 Task: Check the average views per listing of large walk-in closet in the last 1 year.
Action: Mouse moved to (850, 194)
Screenshot: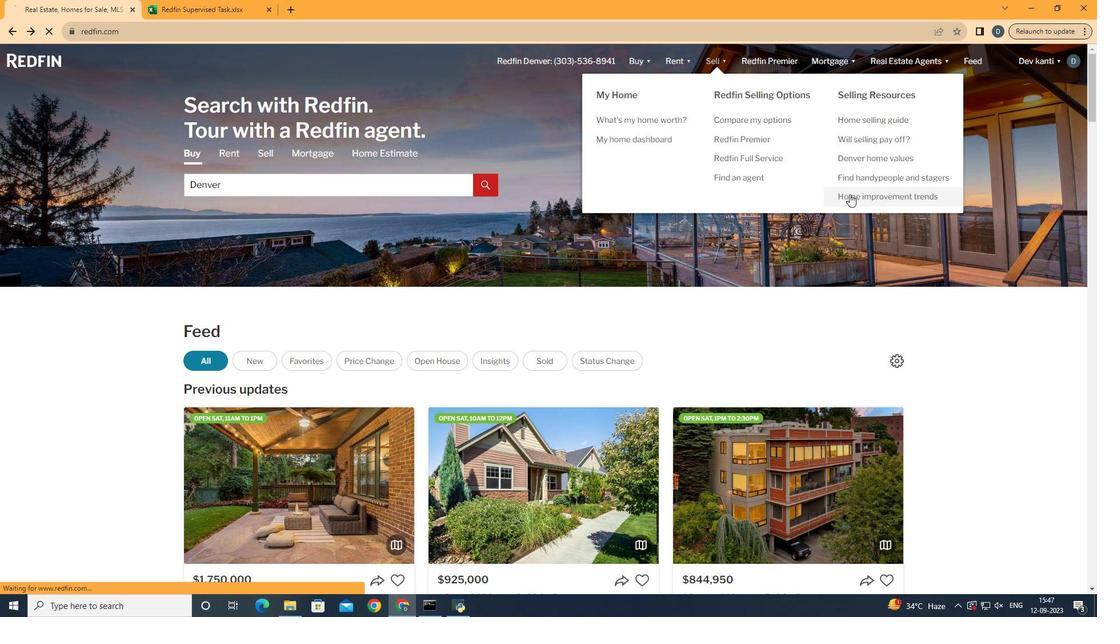 
Action: Mouse pressed left at (850, 194)
Screenshot: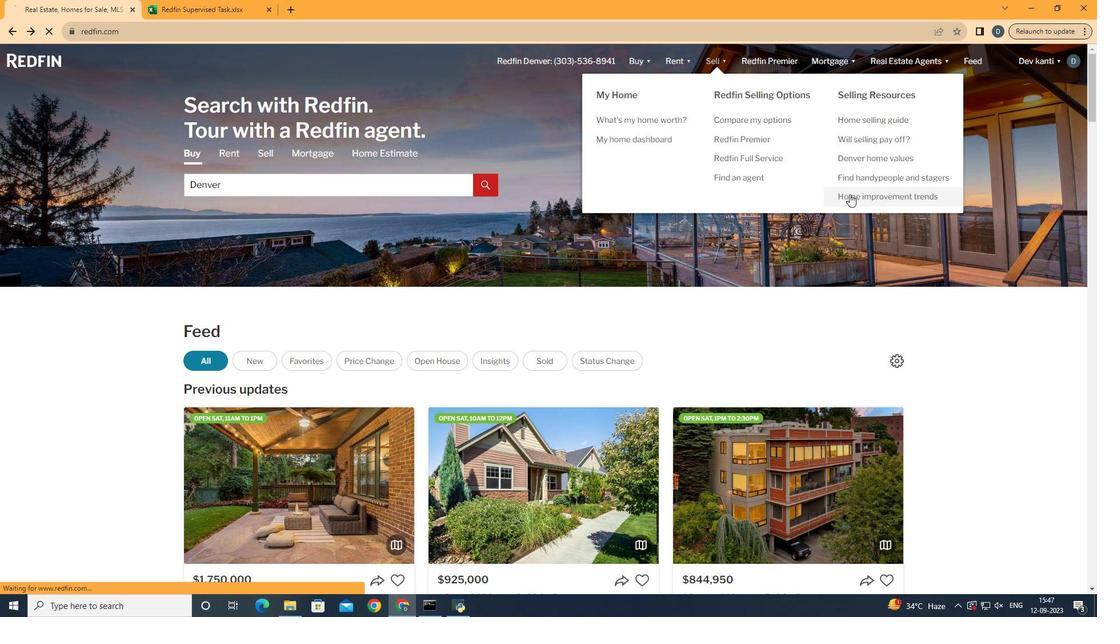 
Action: Mouse moved to (270, 221)
Screenshot: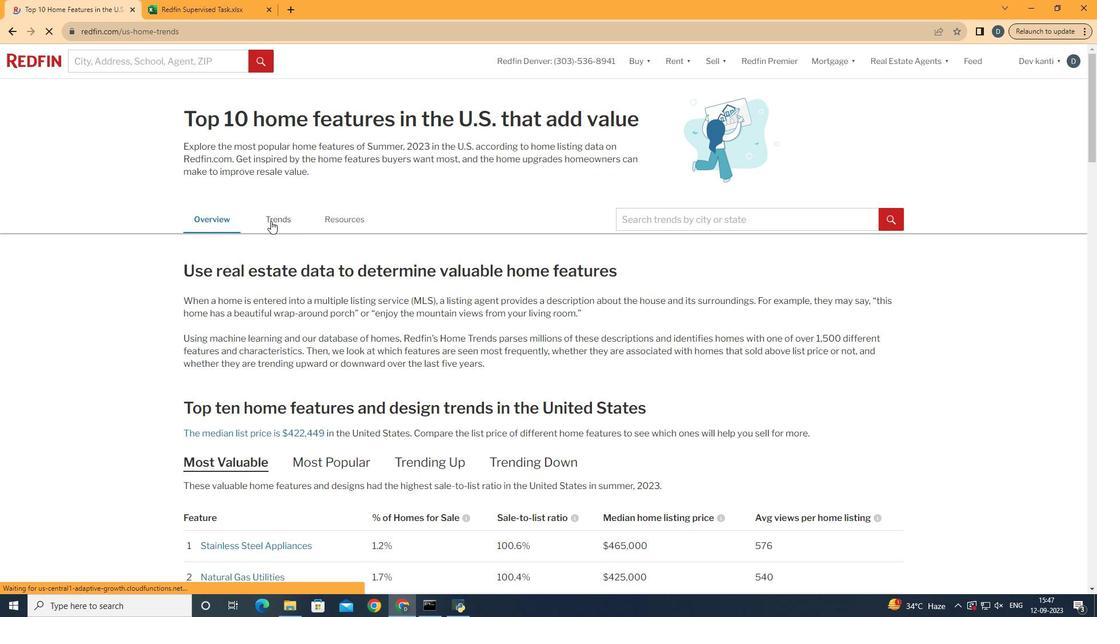 
Action: Mouse pressed left at (270, 221)
Screenshot: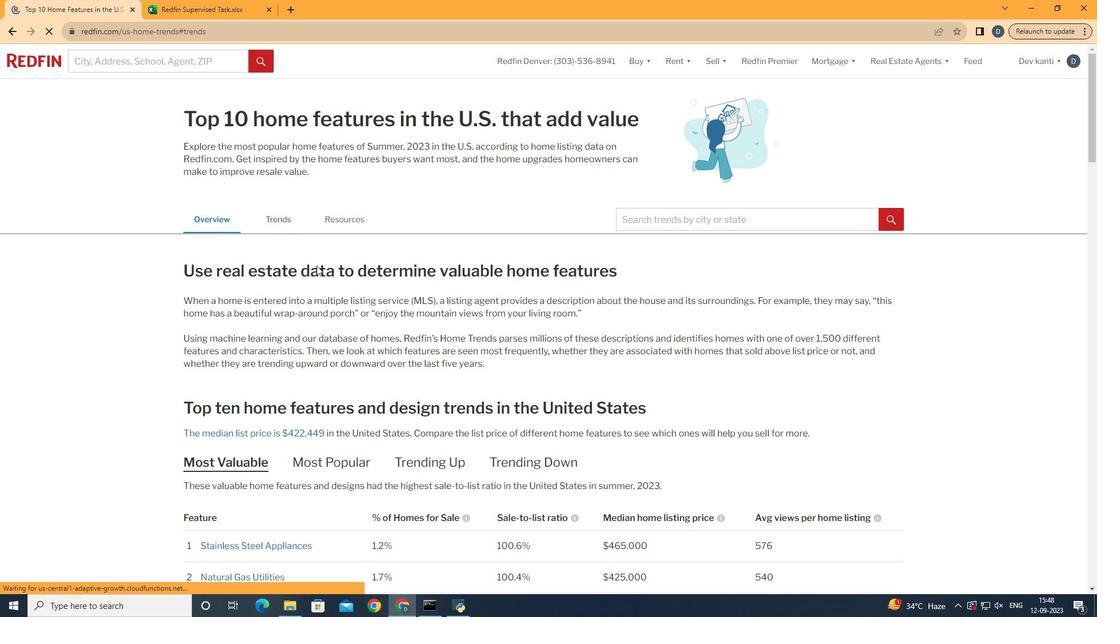 
Action: Mouse moved to (370, 309)
Screenshot: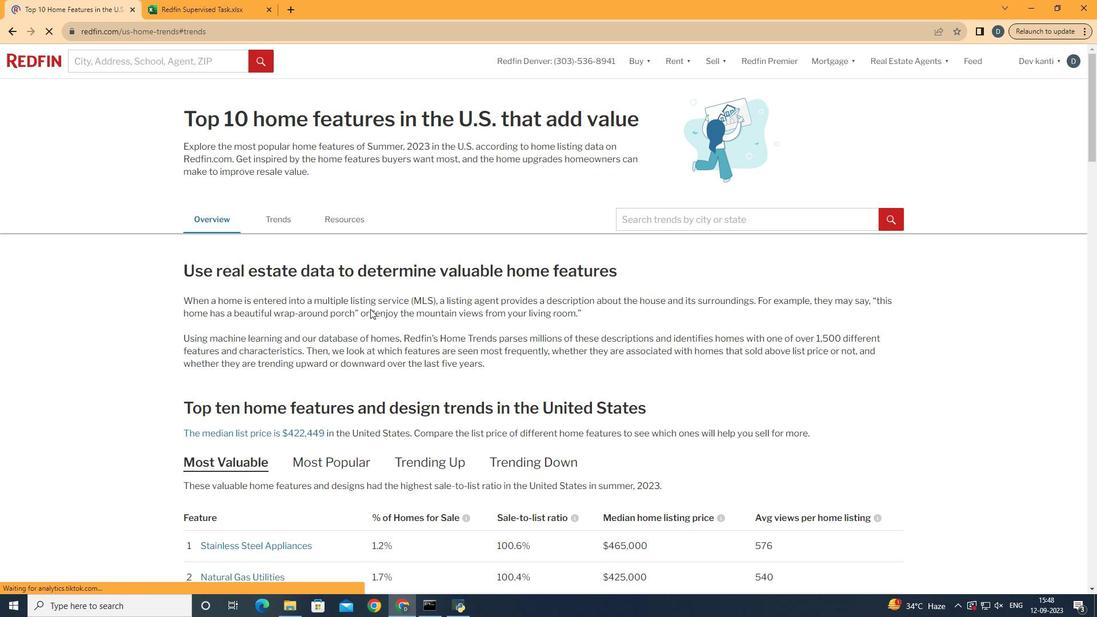 
Action: Mouse scrolled (370, 308) with delta (0, 0)
Screenshot: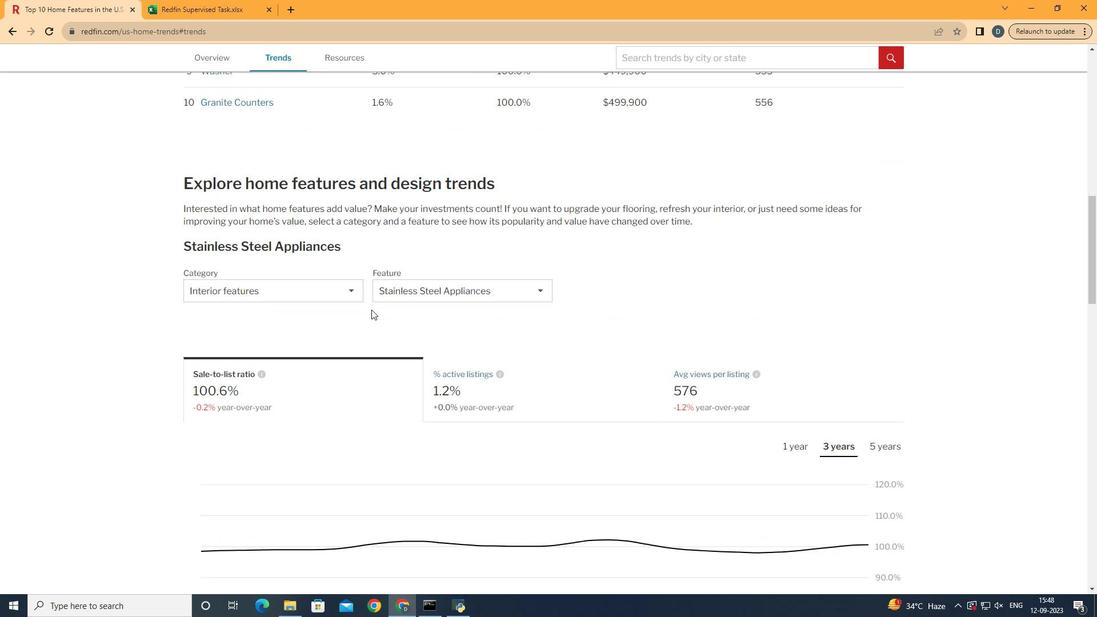 
Action: Mouse scrolled (370, 308) with delta (0, 0)
Screenshot: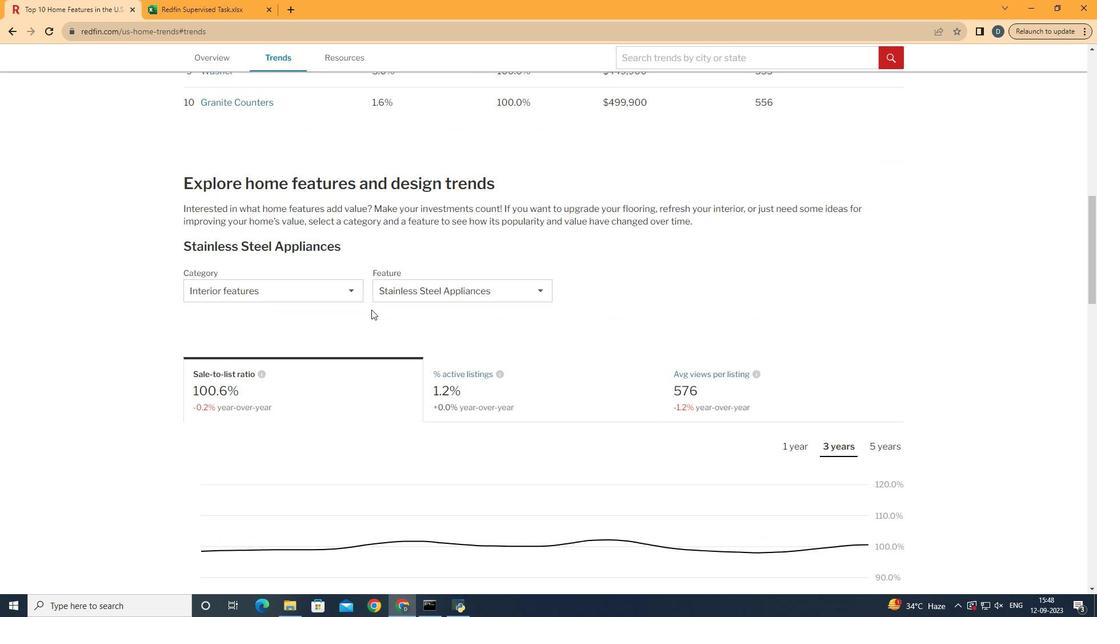 
Action: Mouse scrolled (370, 308) with delta (0, 0)
Screenshot: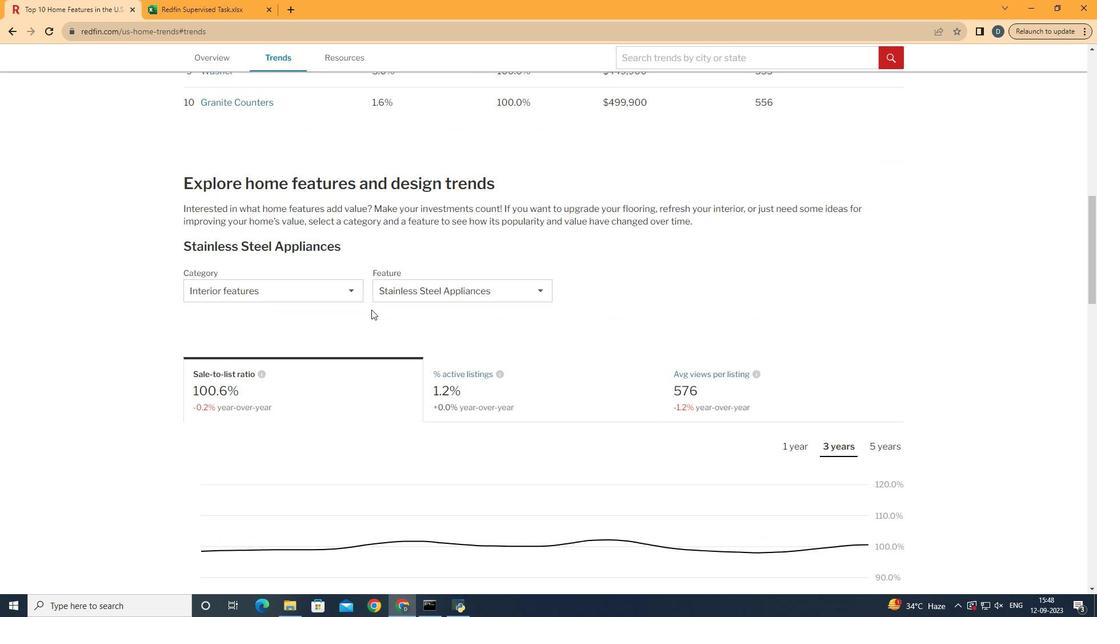 
Action: Mouse scrolled (370, 308) with delta (0, 0)
Screenshot: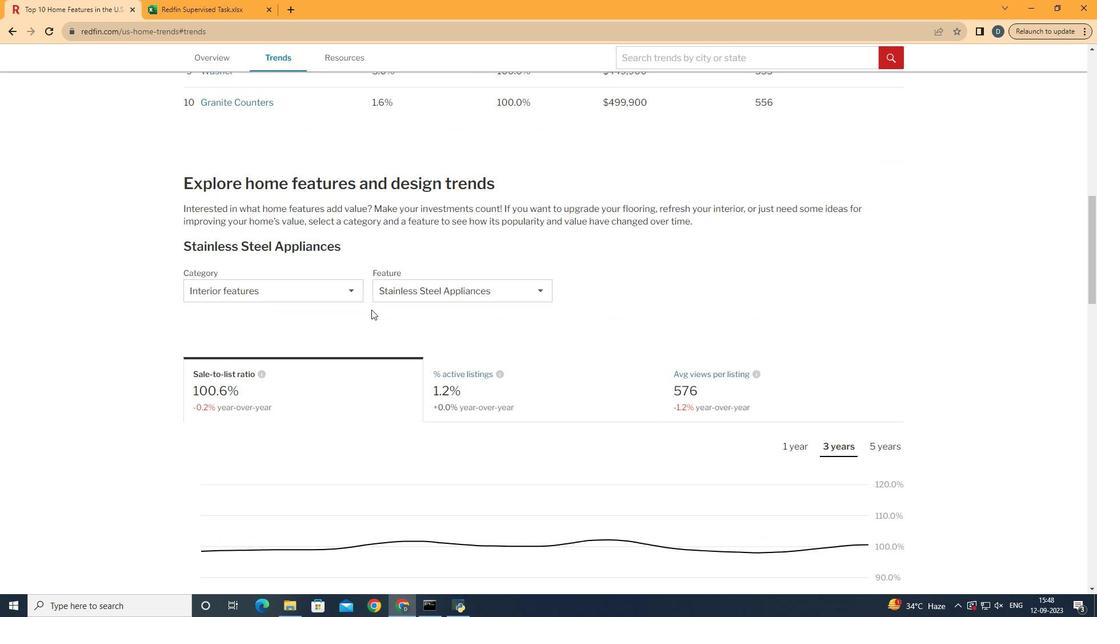
Action: Mouse scrolled (370, 308) with delta (0, 0)
Screenshot: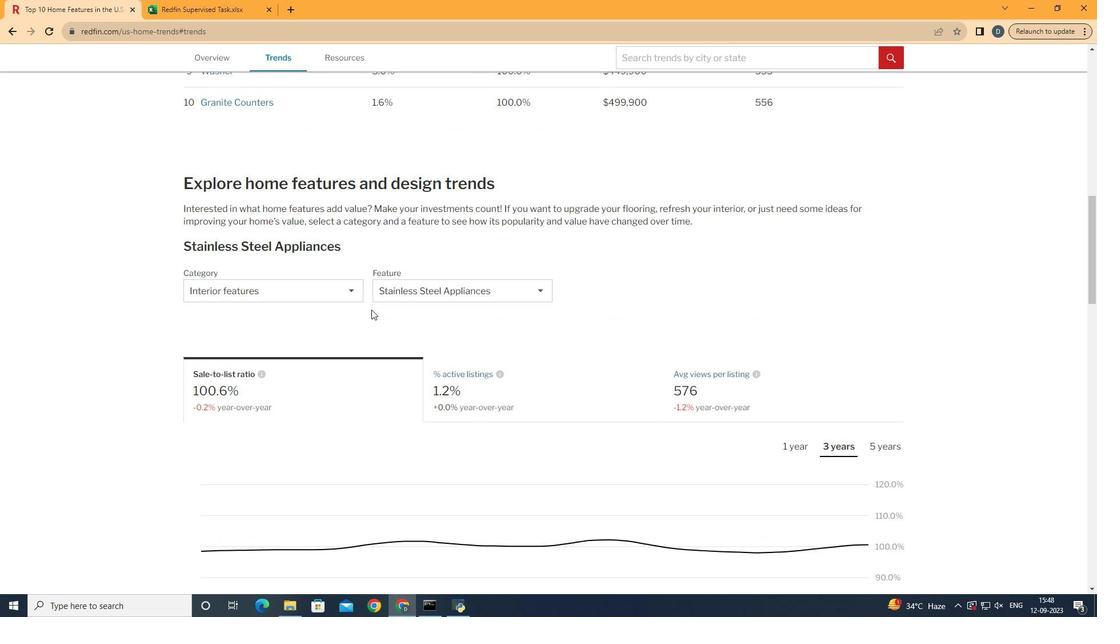 
Action: Mouse moved to (371, 309)
Screenshot: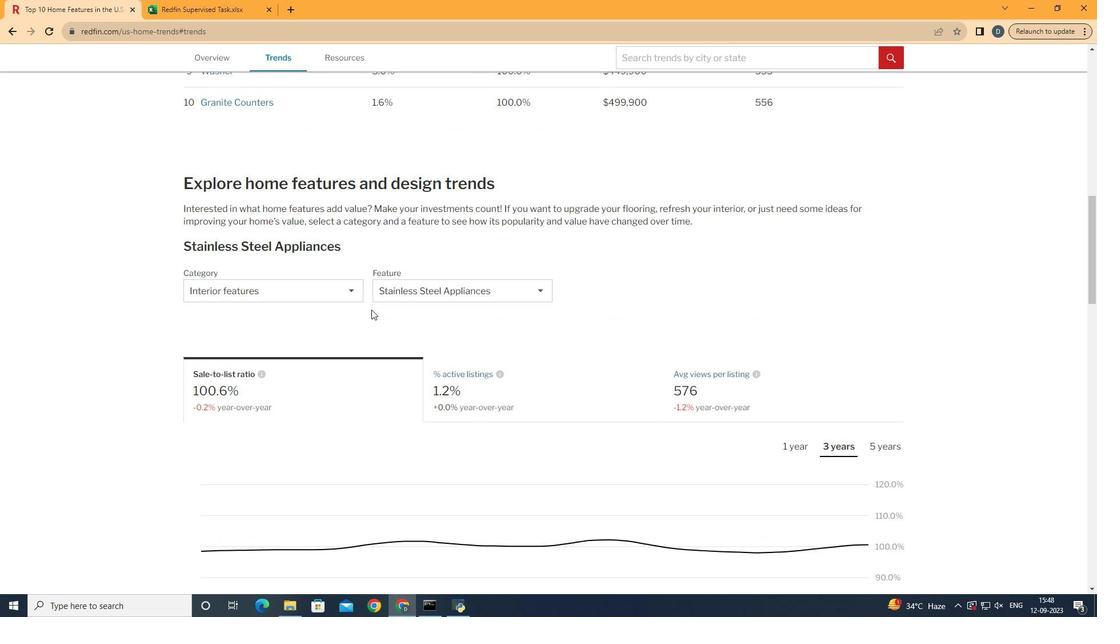 
Action: Mouse scrolled (371, 309) with delta (0, 0)
Screenshot: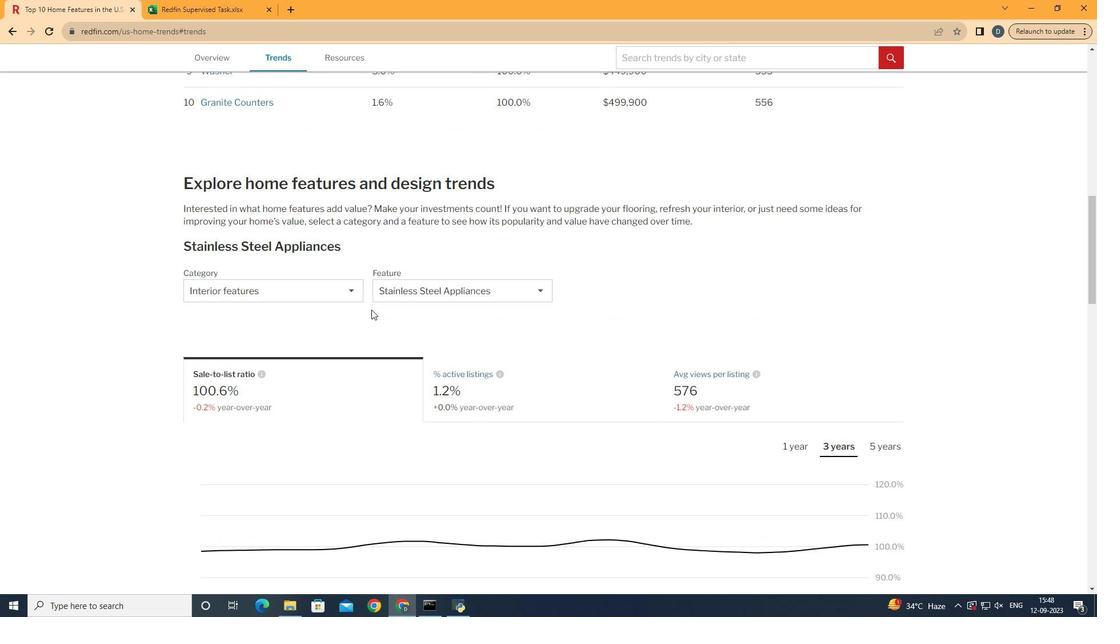 
Action: Mouse scrolled (371, 309) with delta (0, 0)
Screenshot: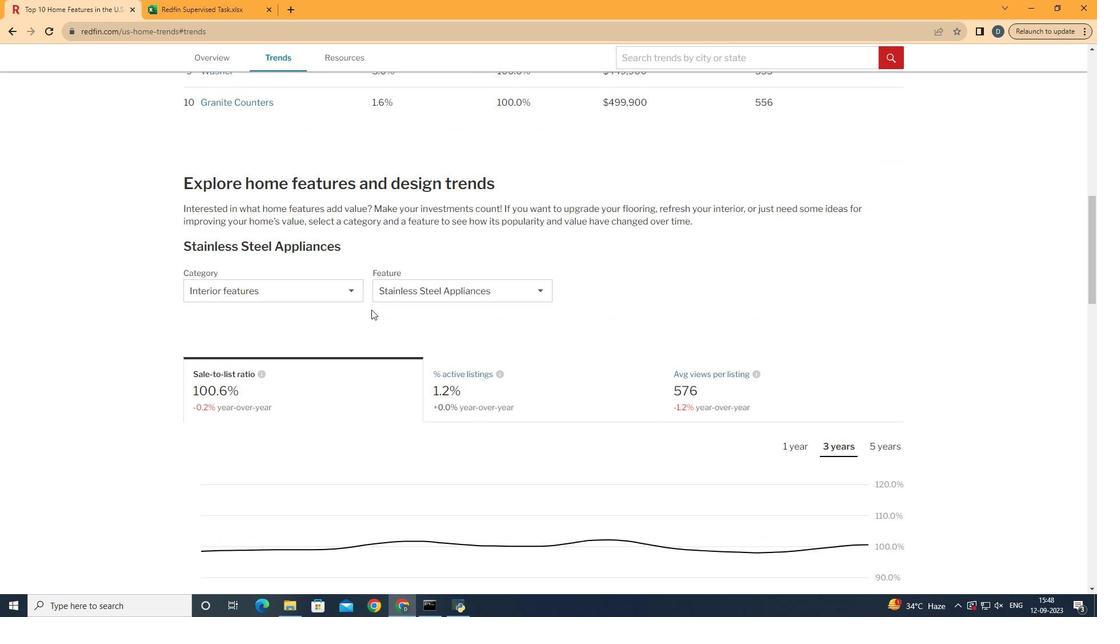 
Action: Mouse moved to (329, 280)
Screenshot: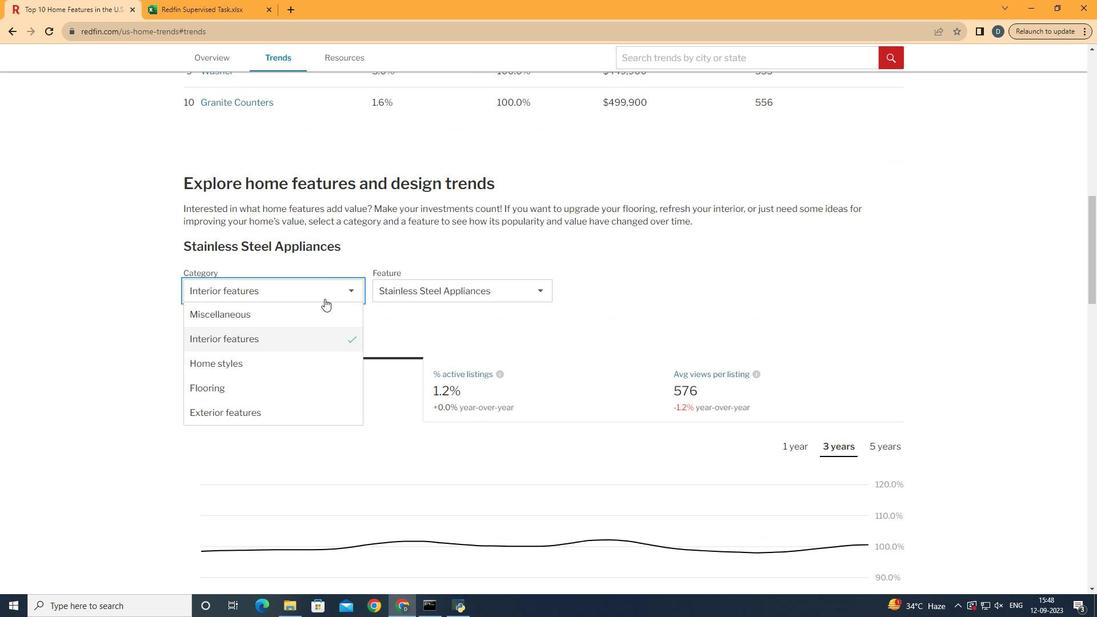 
Action: Mouse pressed left at (329, 280)
Screenshot: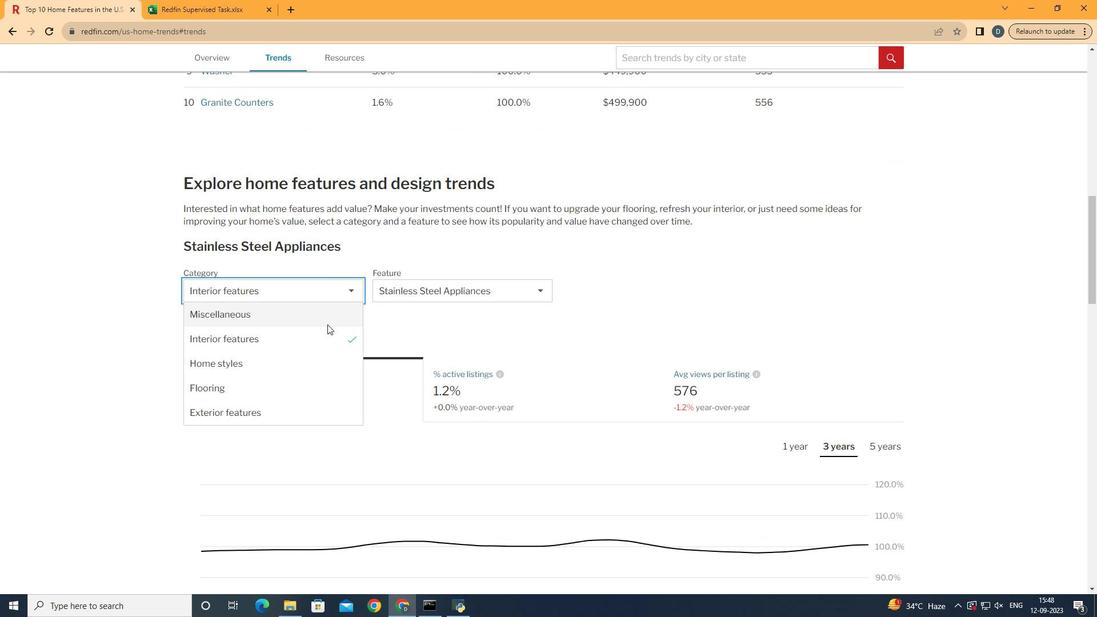
Action: Mouse moved to (328, 336)
Screenshot: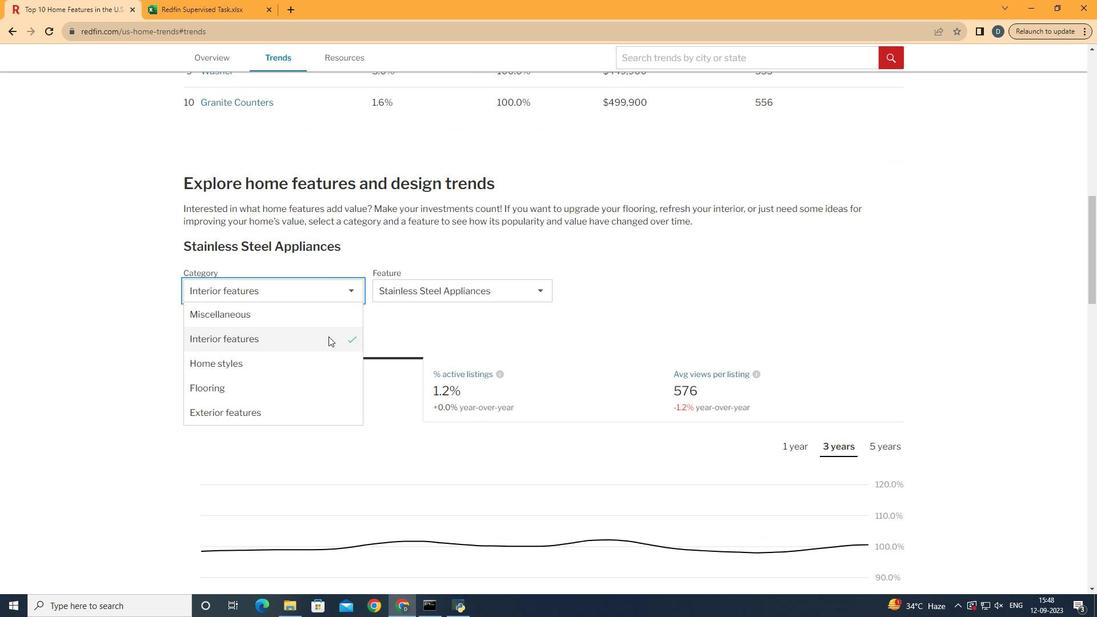 
Action: Mouse pressed left at (328, 336)
Screenshot: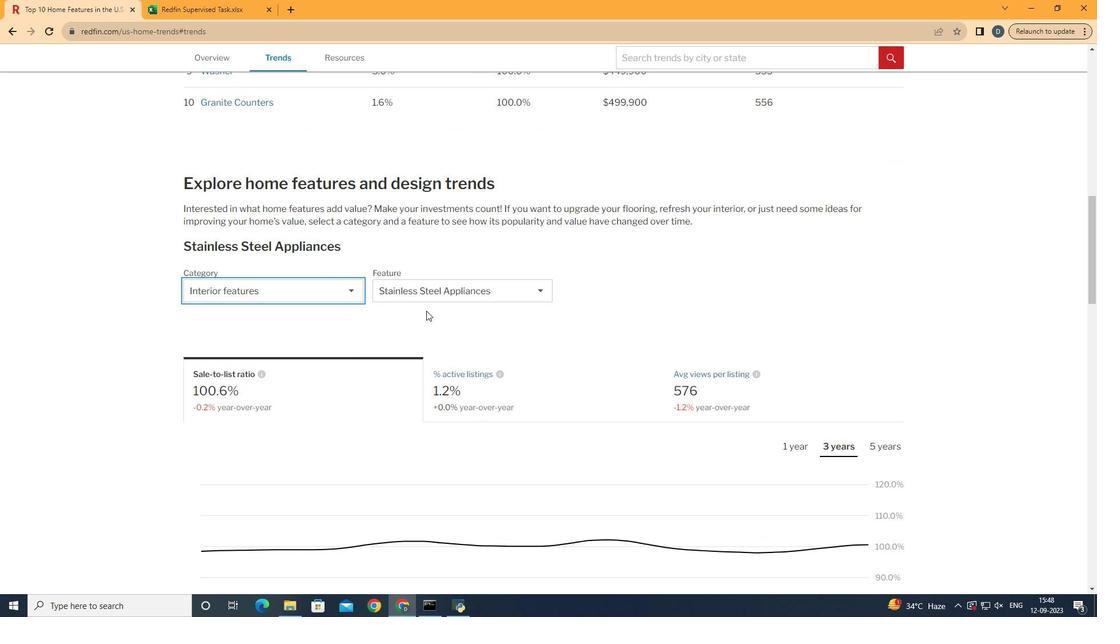 
Action: Mouse moved to (463, 293)
Screenshot: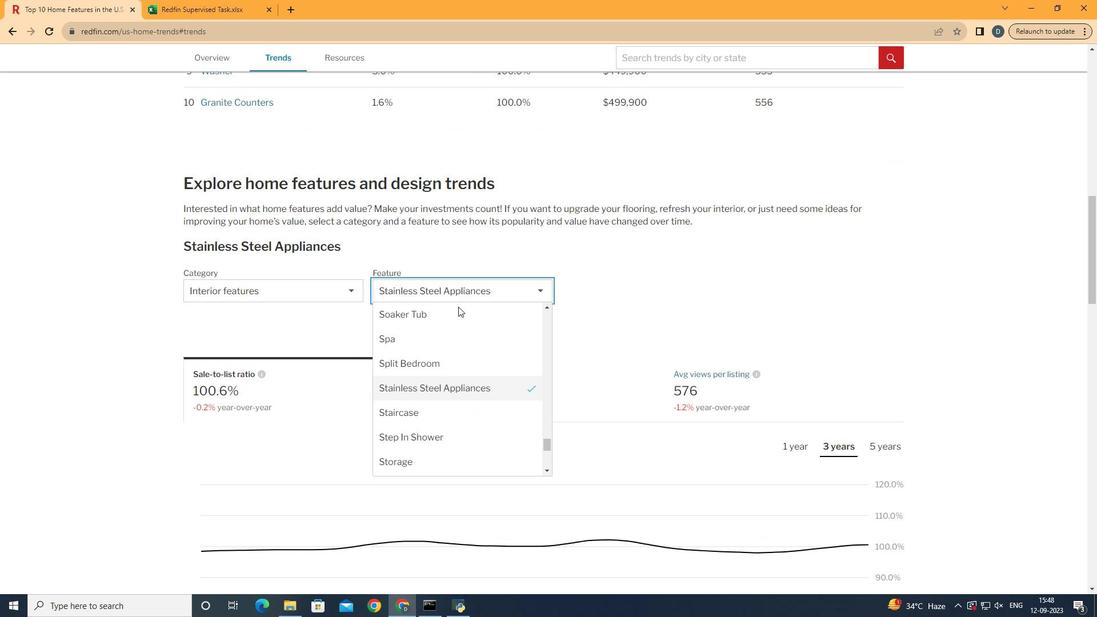 
Action: Mouse pressed left at (463, 293)
Screenshot: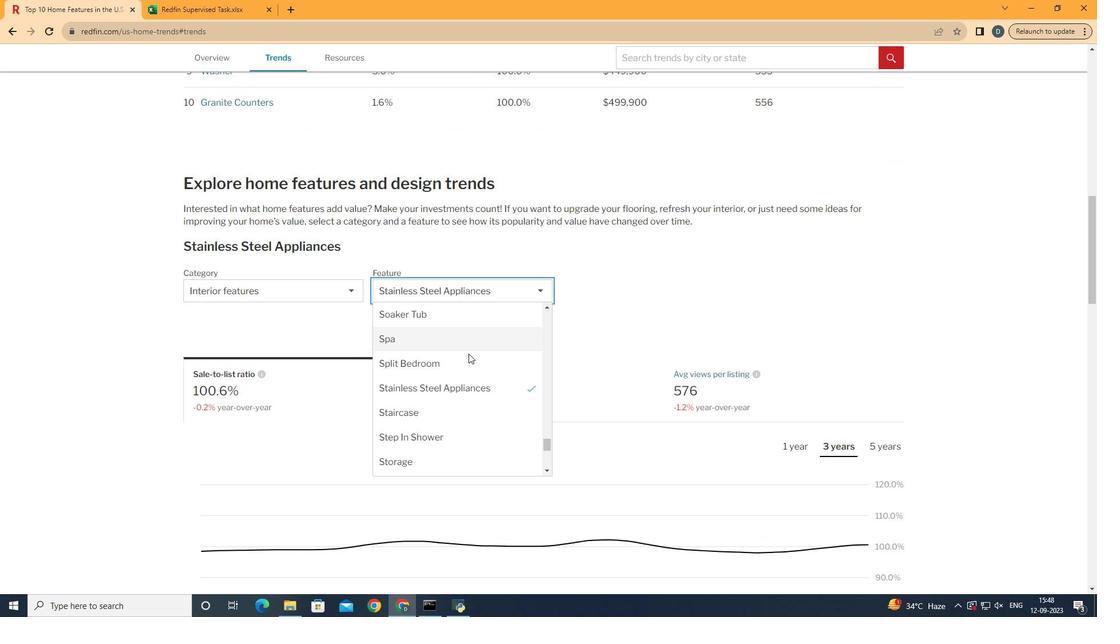 
Action: Mouse moved to (471, 358)
Screenshot: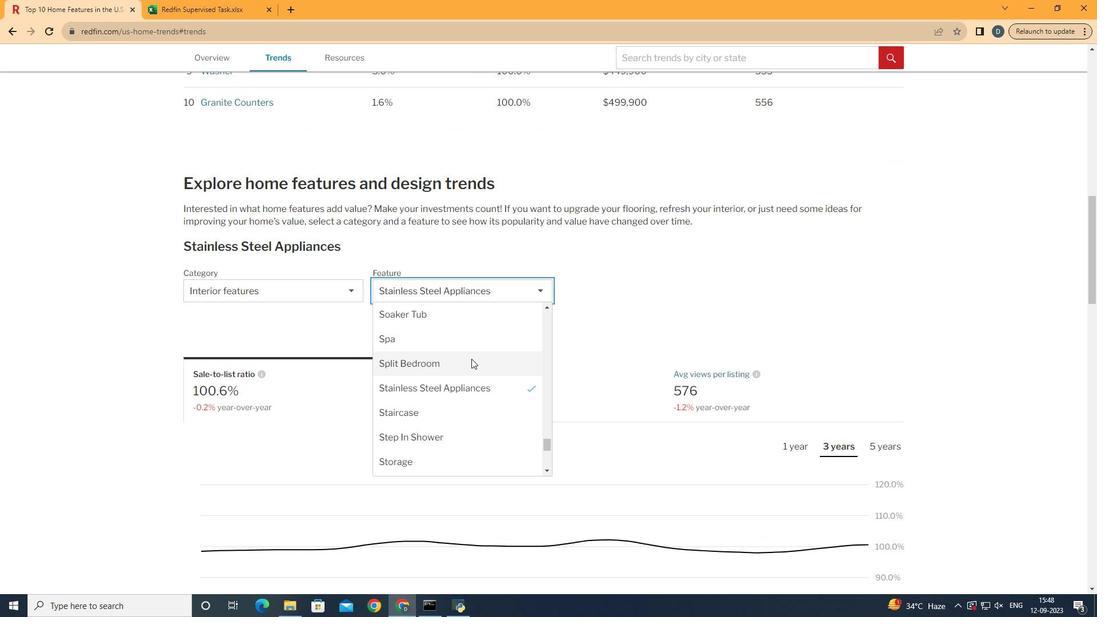
Action: Mouse scrolled (471, 359) with delta (0, 0)
Screenshot: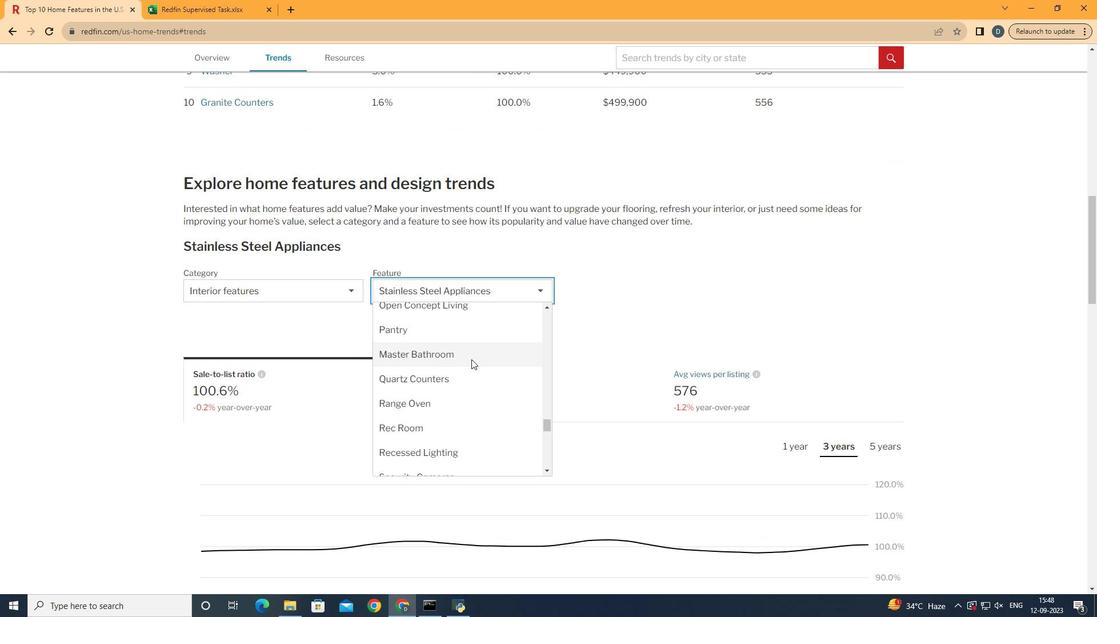 
Action: Mouse scrolled (471, 359) with delta (0, 0)
Screenshot: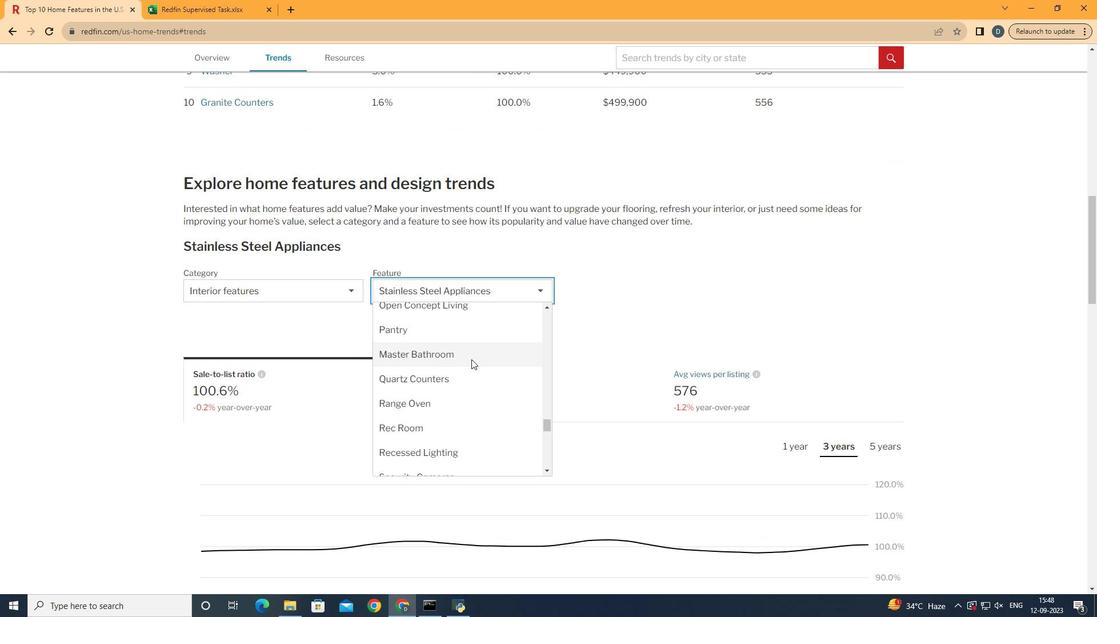 
Action: Mouse scrolled (471, 359) with delta (0, 0)
Screenshot: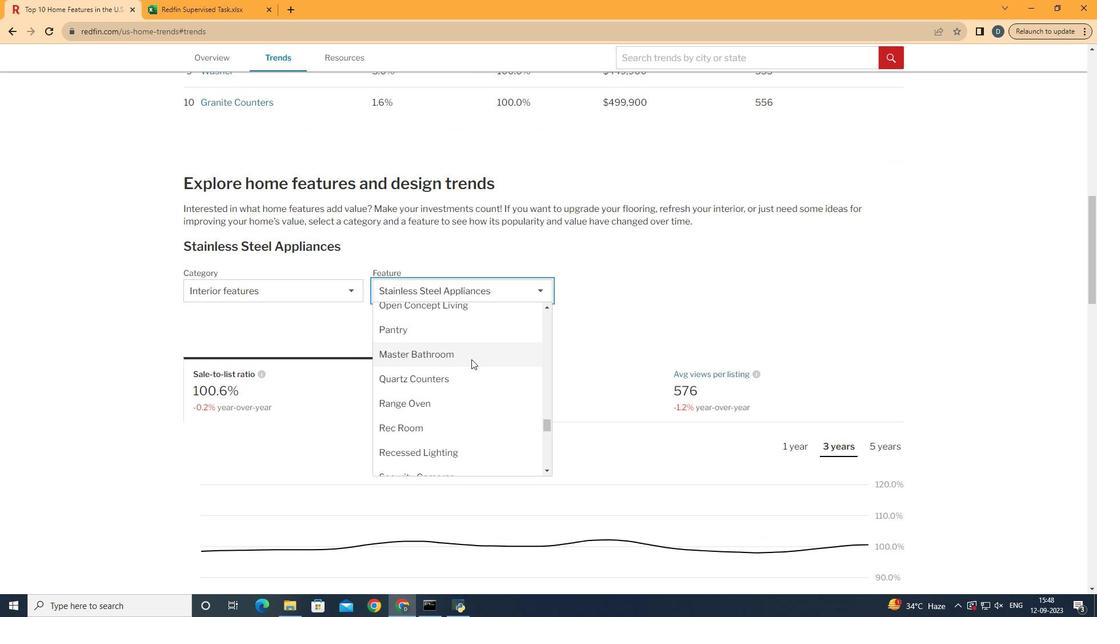 
Action: Mouse scrolled (471, 359) with delta (0, 0)
Screenshot: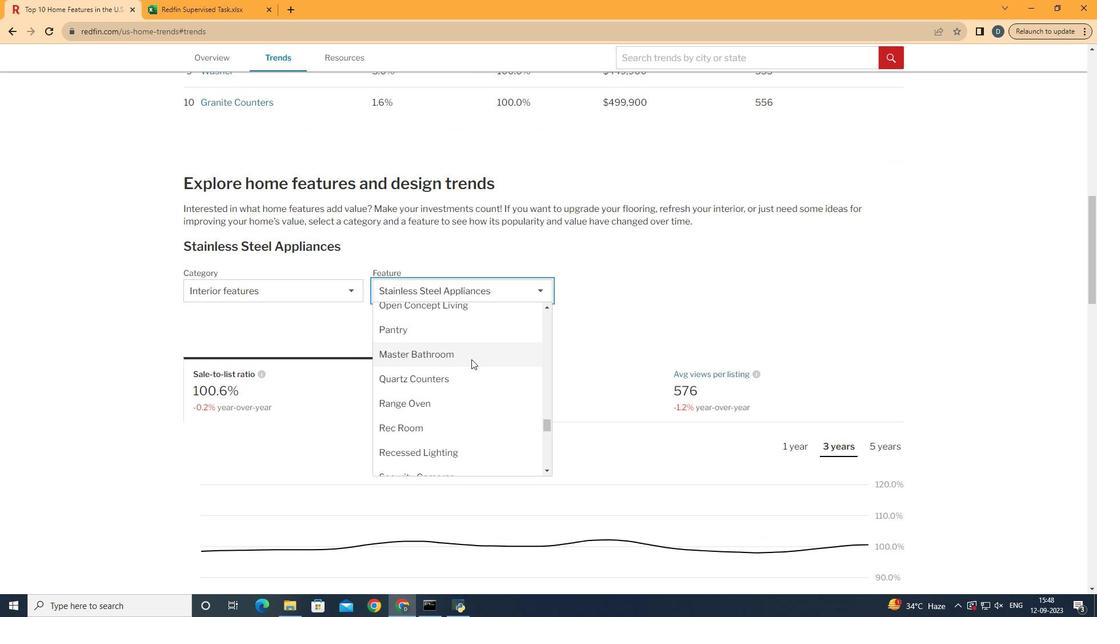 
Action: Mouse scrolled (471, 359) with delta (0, 0)
Screenshot: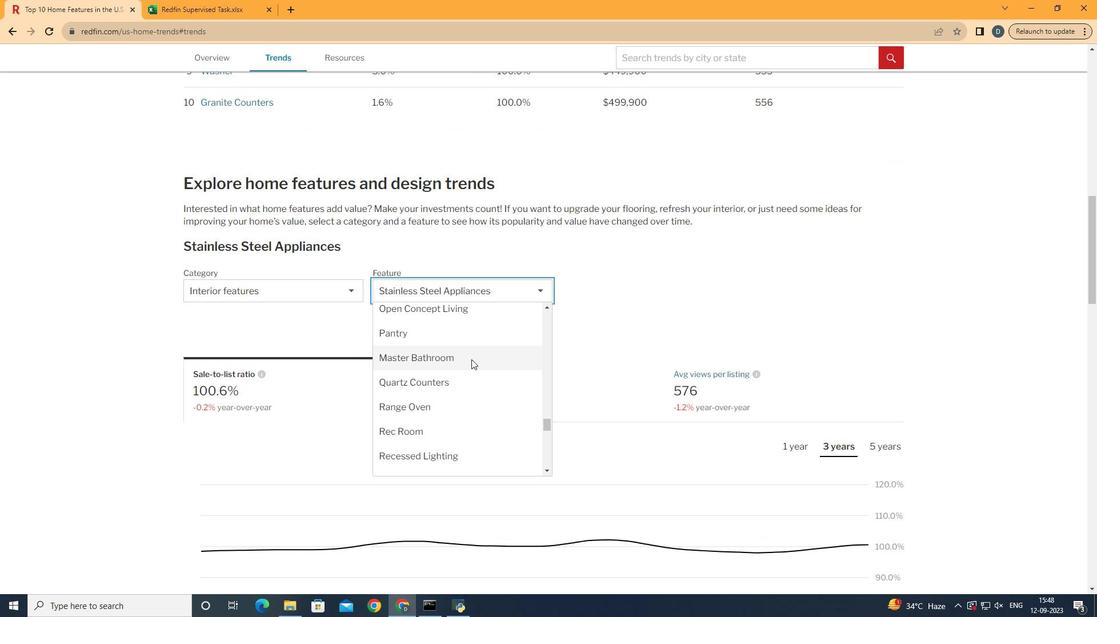 
Action: Mouse moved to (471, 359)
Screenshot: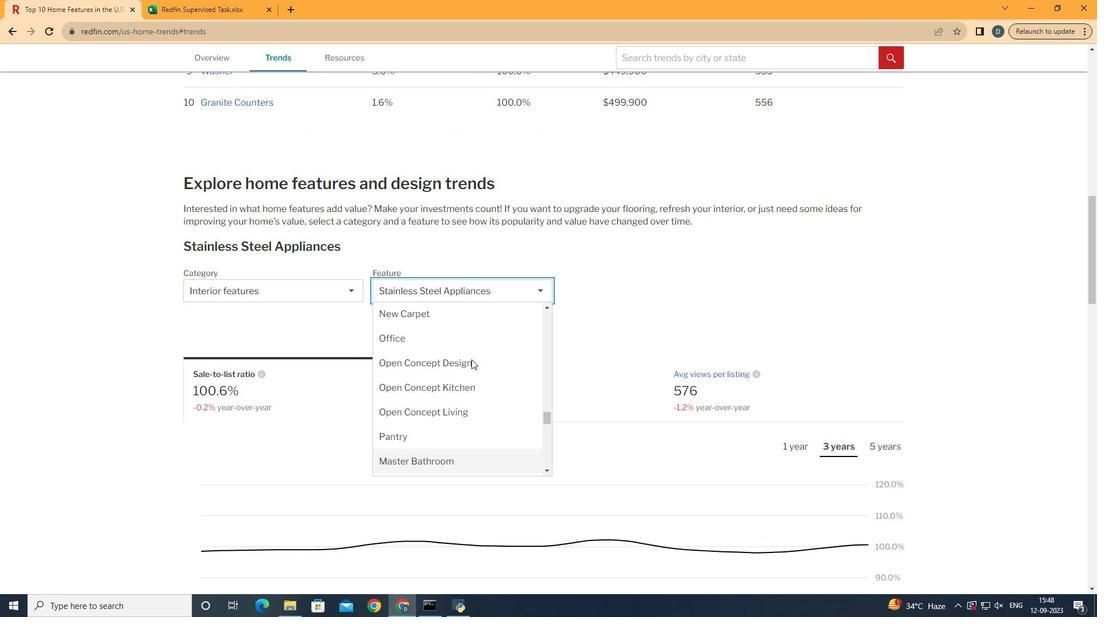 
Action: Mouse scrolled (471, 360) with delta (0, 0)
Screenshot: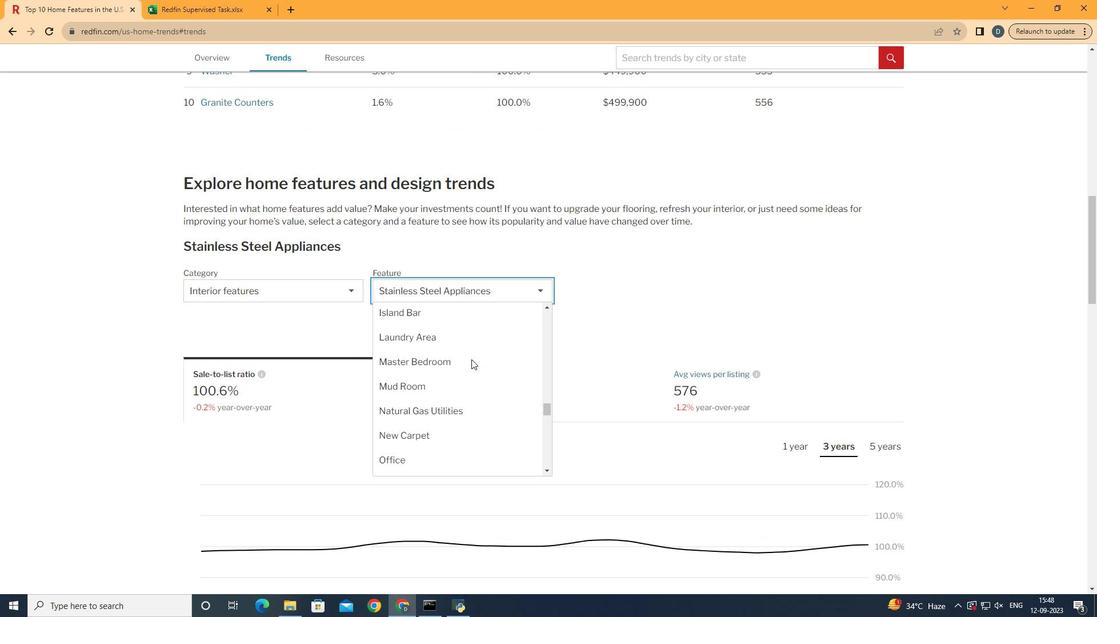 
Action: Mouse scrolled (471, 360) with delta (0, 0)
Screenshot: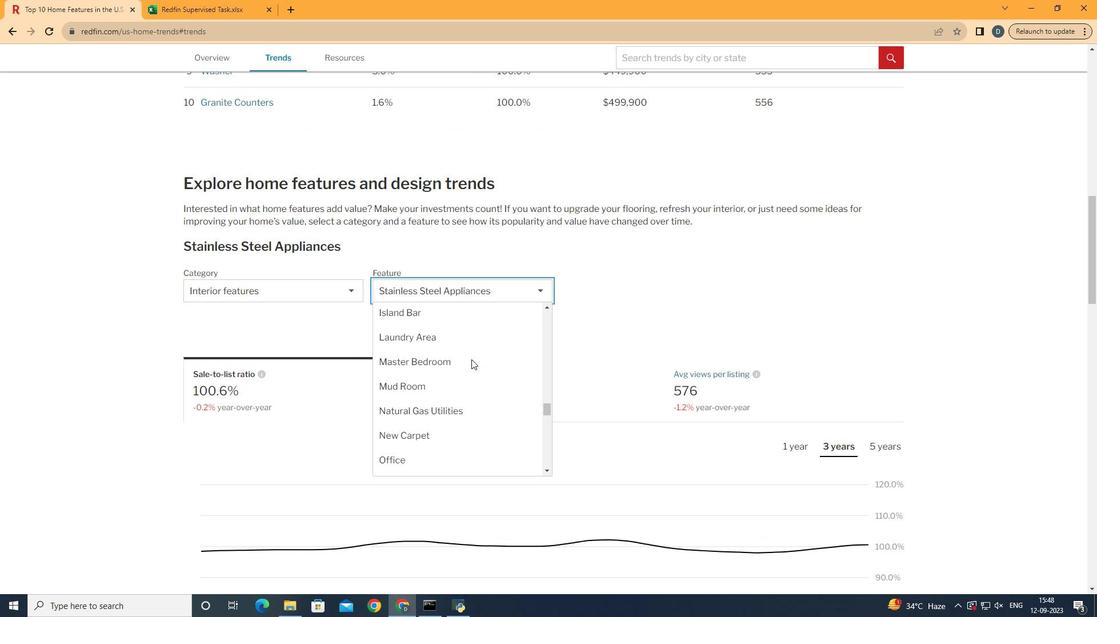 
Action: Mouse scrolled (471, 360) with delta (0, 0)
Screenshot: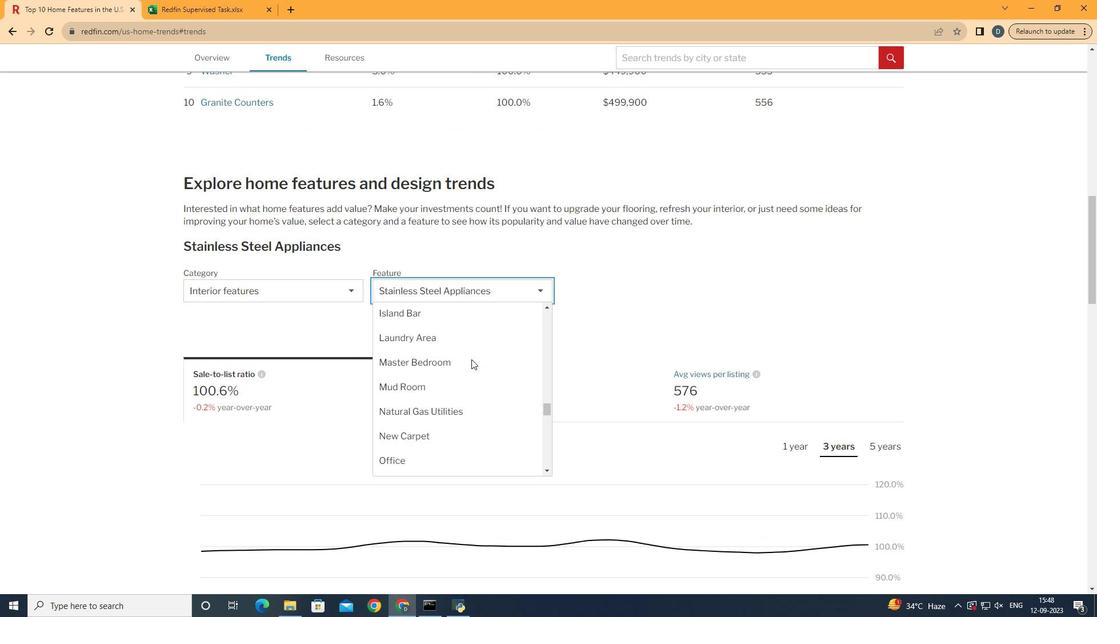 
Action: Mouse scrolled (471, 360) with delta (0, 0)
Screenshot: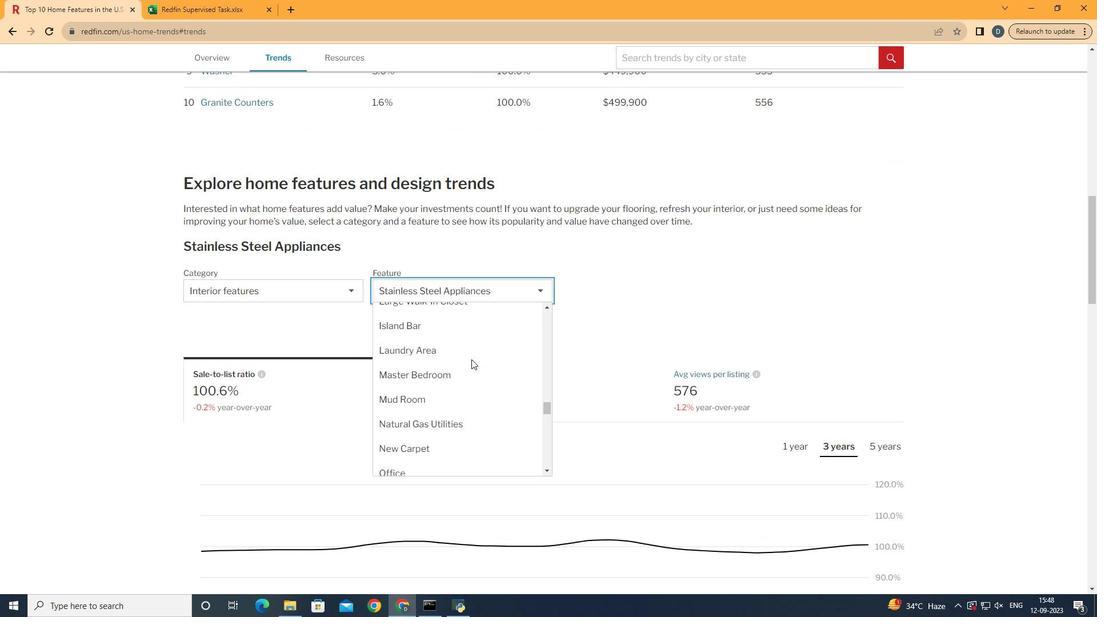 
Action: Mouse scrolled (471, 360) with delta (0, 0)
Screenshot: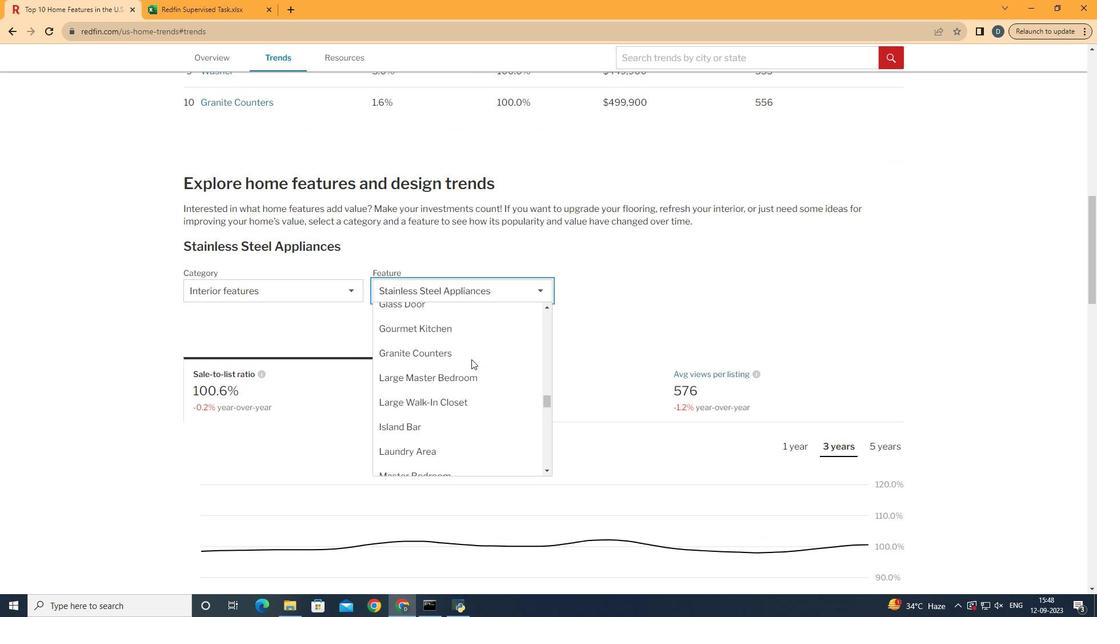 
Action: Mouse scrolled (471, 360) with delta (0, 0)
Screenshot: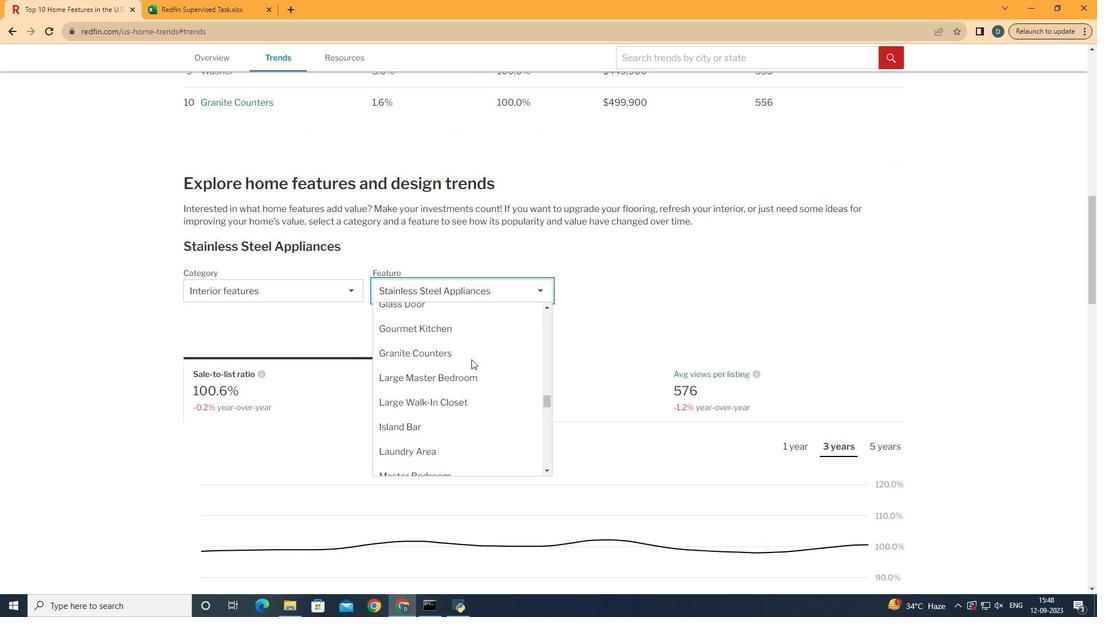 
Action: Mouse moved to (482, 390)
Screenshot: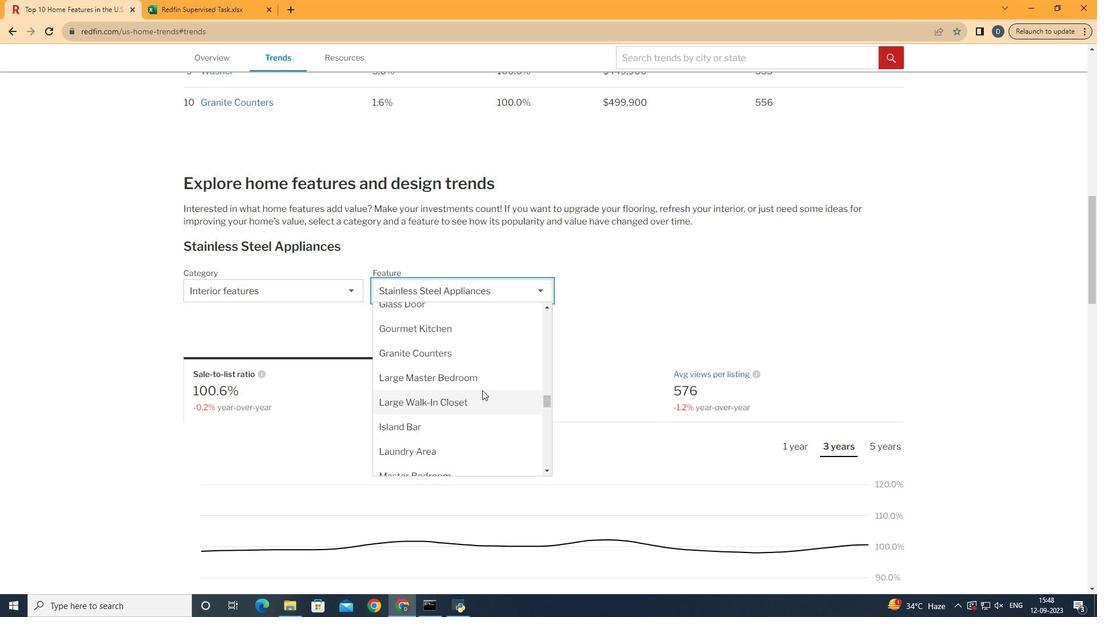 
Action: Mouse pressed left at (482, 390)
Screenshot: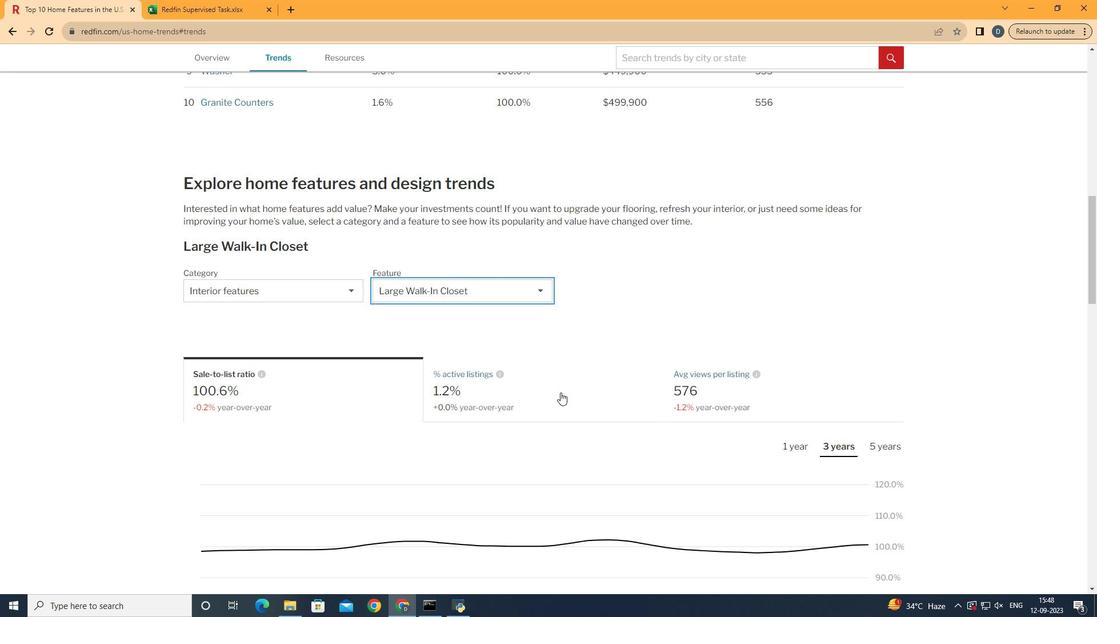 
Action: Mouse moved to (778, 394)
Screenshot: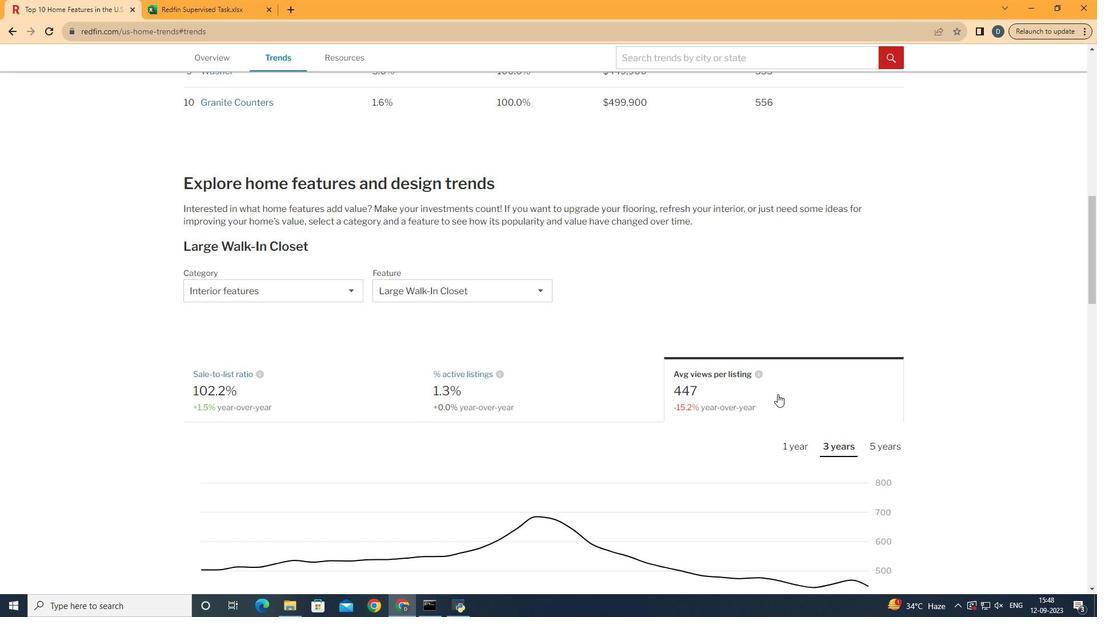 
Action: Mouse pressed left at (778, 394)
Screenshot: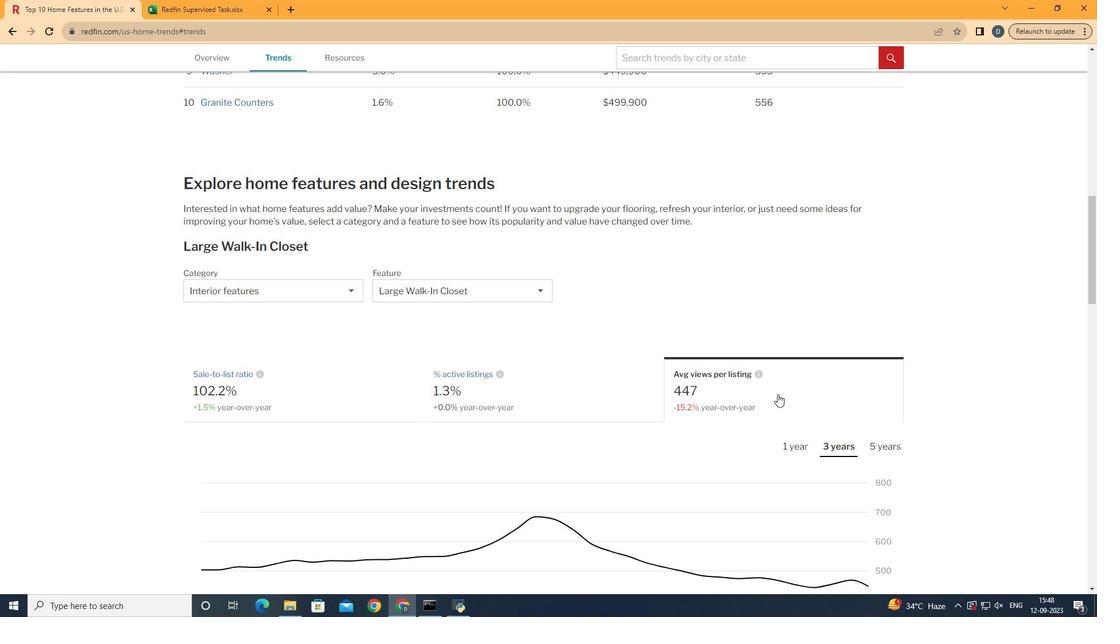 
Action: Mouse moved to (802, 443)
Screenshot: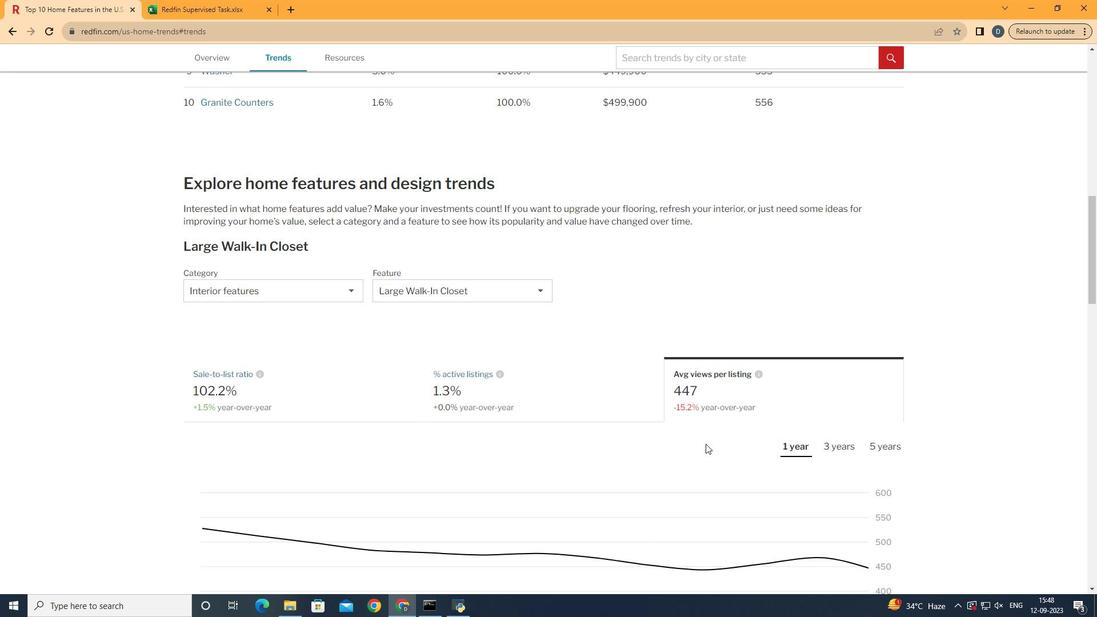 
Action: Mouse pressed left at (802, 443)
Screenshot: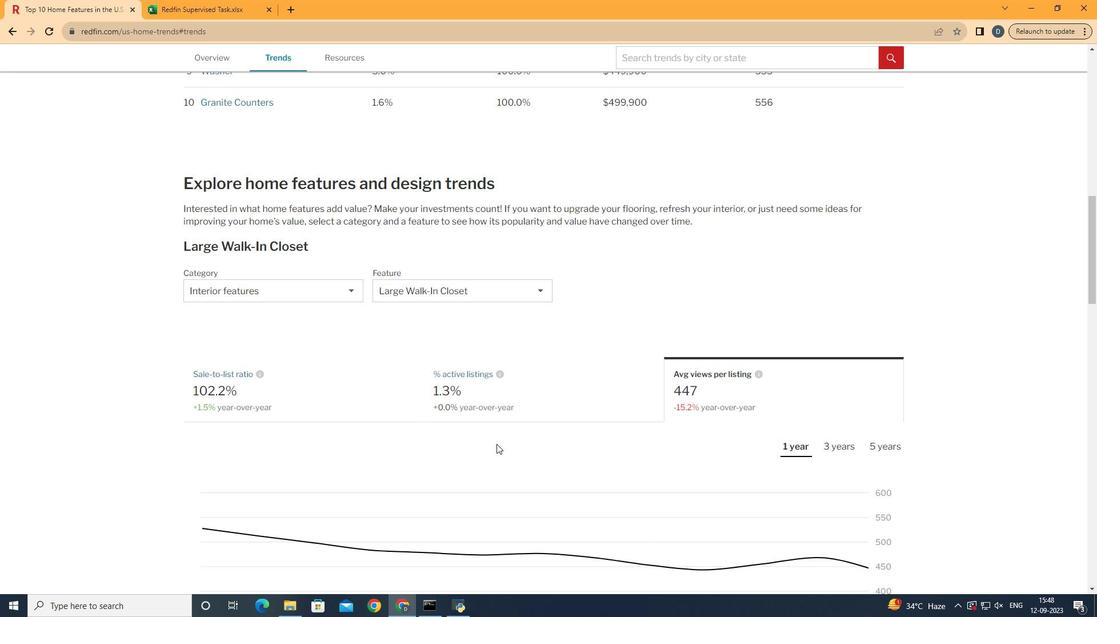 
Action: Mouse moved to (434, 437)
Screenshot: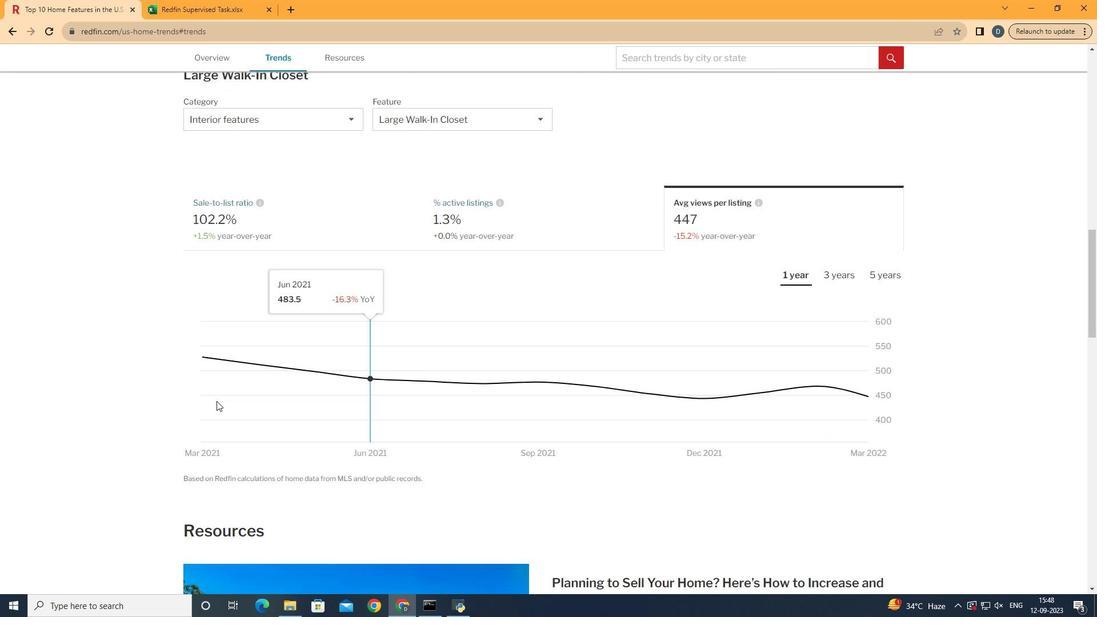 
Action: Mouse scrolled (434, 437) with delta (0, 0)
Screenshot: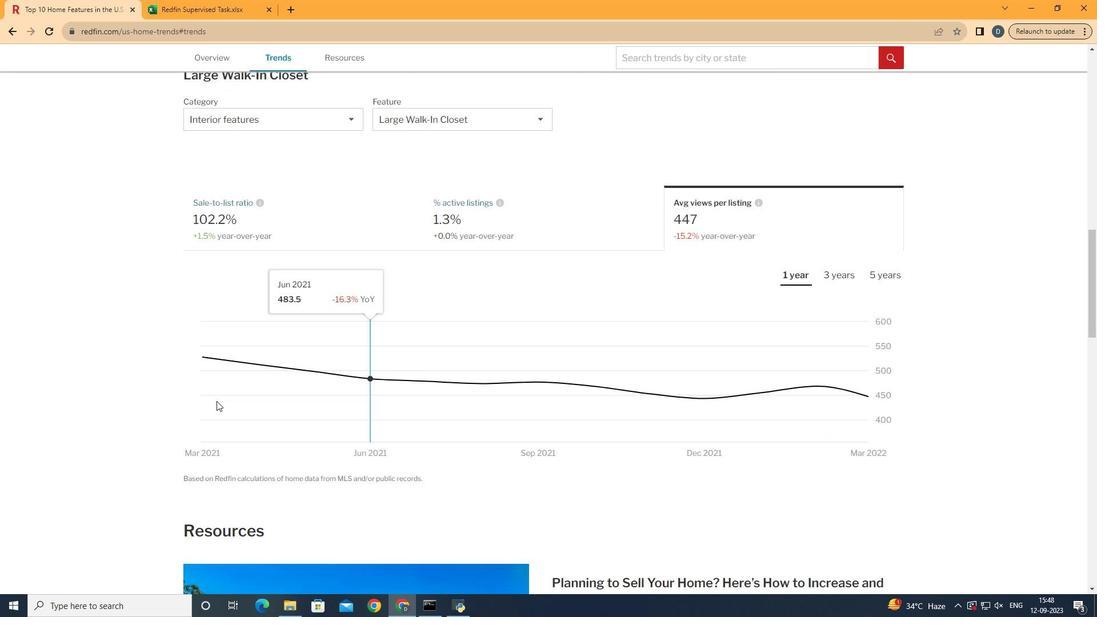 
Action: Mouse scrolled (434, 437) with delta (0, 0)
Screenshot: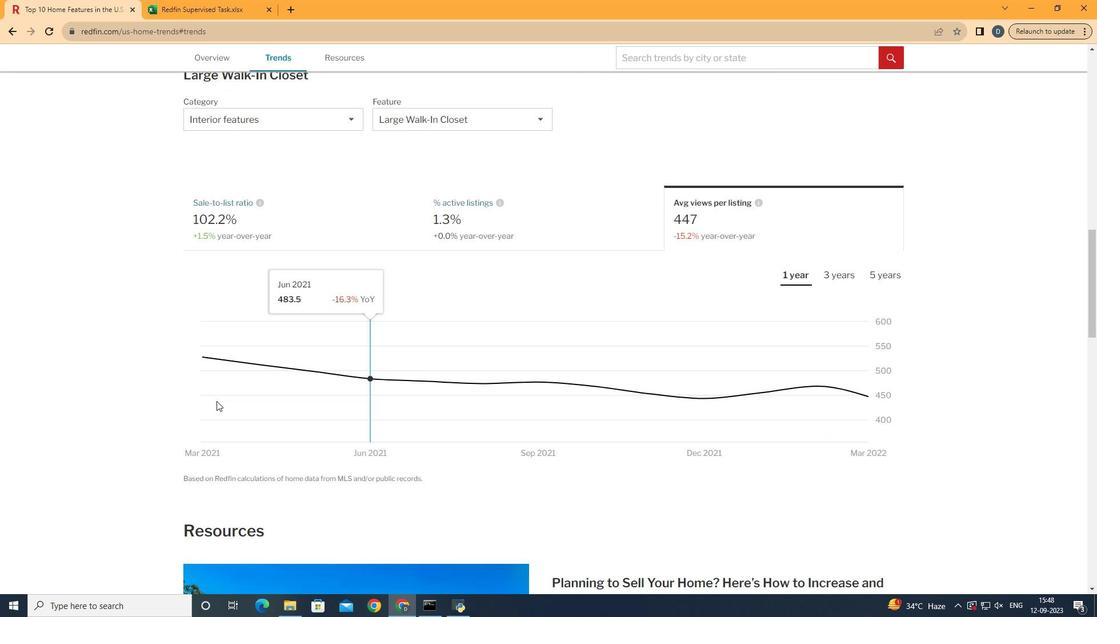 
Action: Mouse moved to (433, 437)
Screenshot: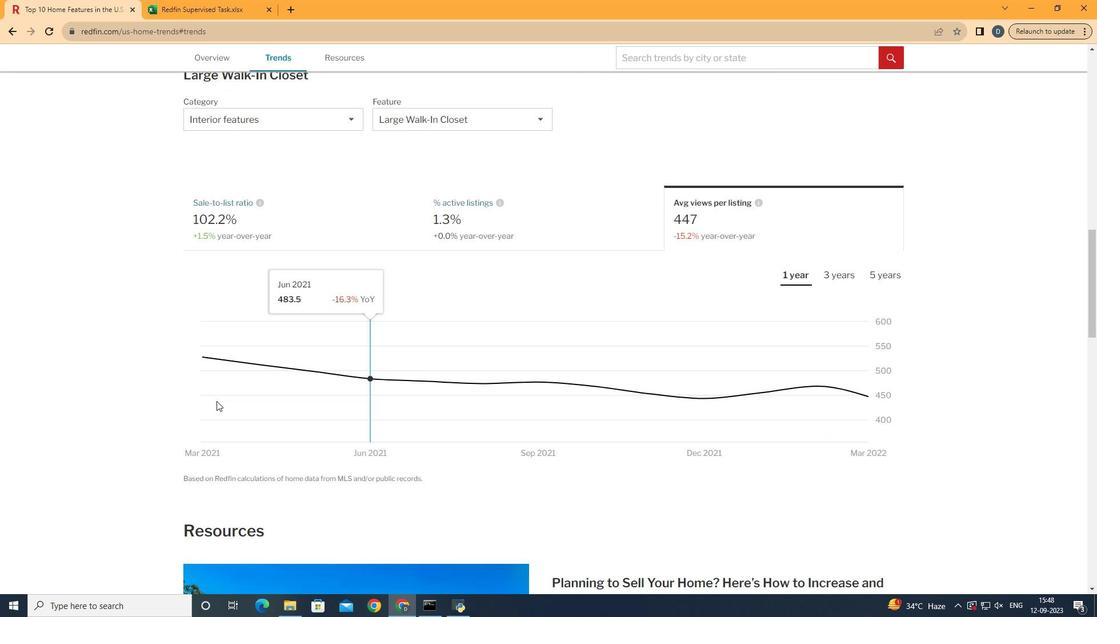 
Action: Mouse scrolled (433, 437) with delta (0, 0)
Screenshot: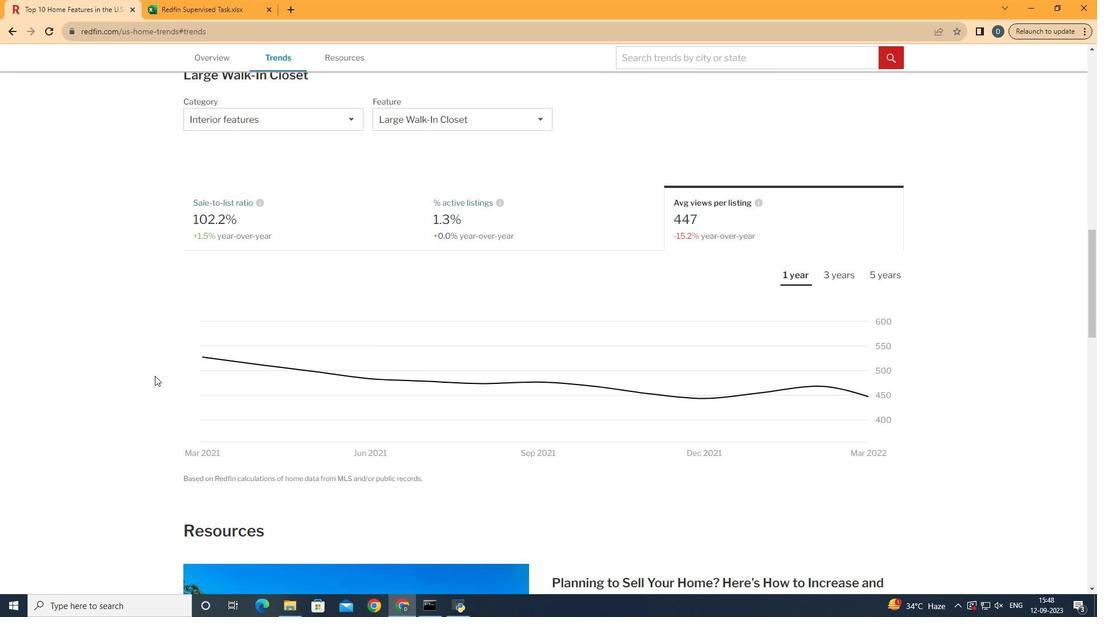 
Action: Mouse moved to (826, 408)
Screenshot: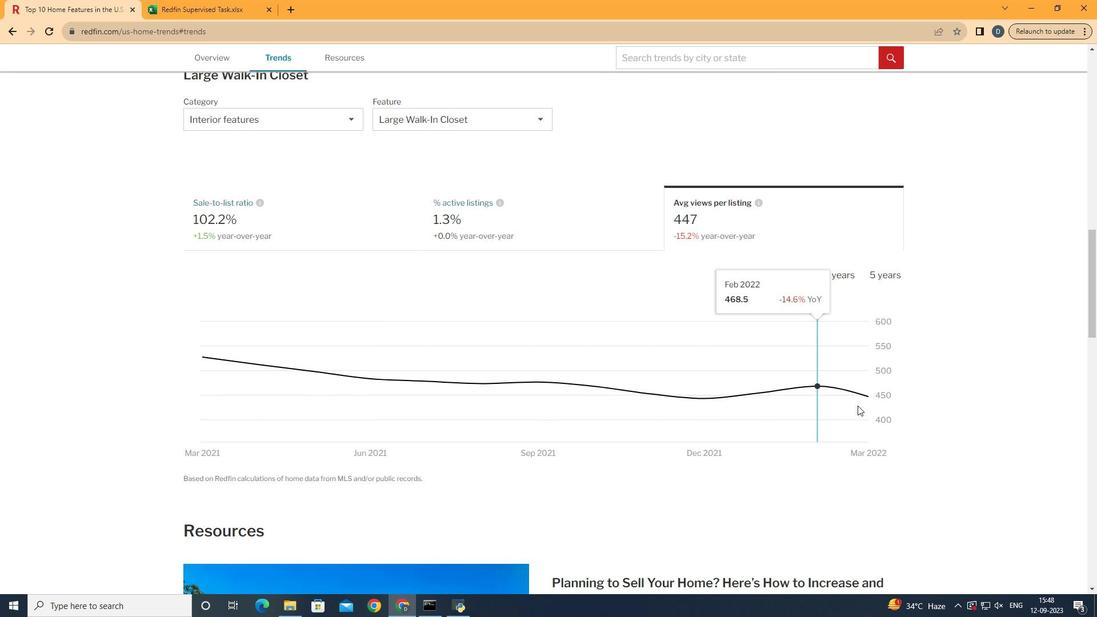
